 Task: Send an email with the signature Dillon Turner with the subject 'Yearly report' and the message 'Could you please provide a status update on the delivery?' from softage.1@softage.net to softage.2@softage.net and softage.3@softage.net with CC to softage.4@softage.net
Action: Key pressed n
Screenshot: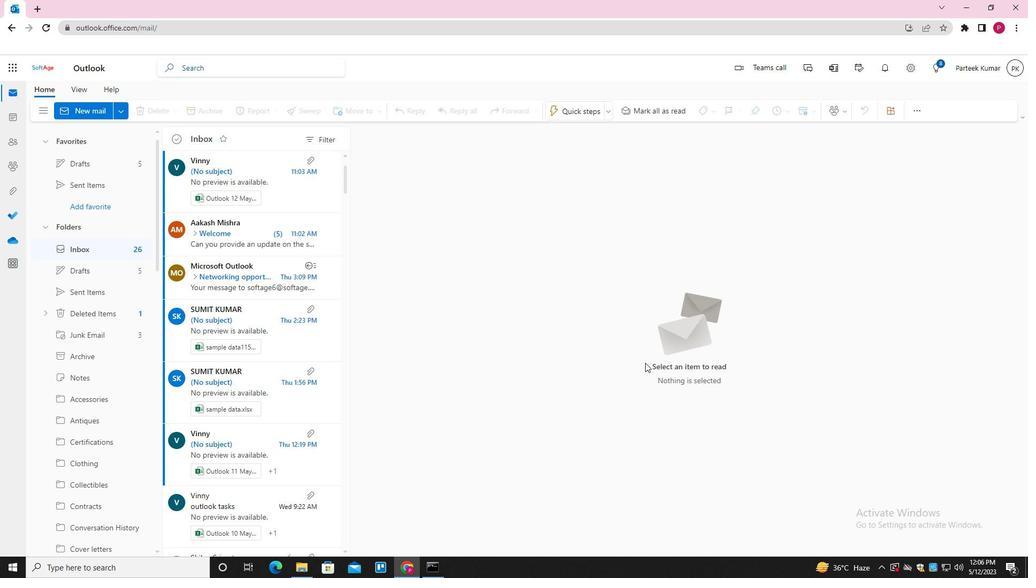 
Action: Mouse moved to (720, 107)
Screenshot: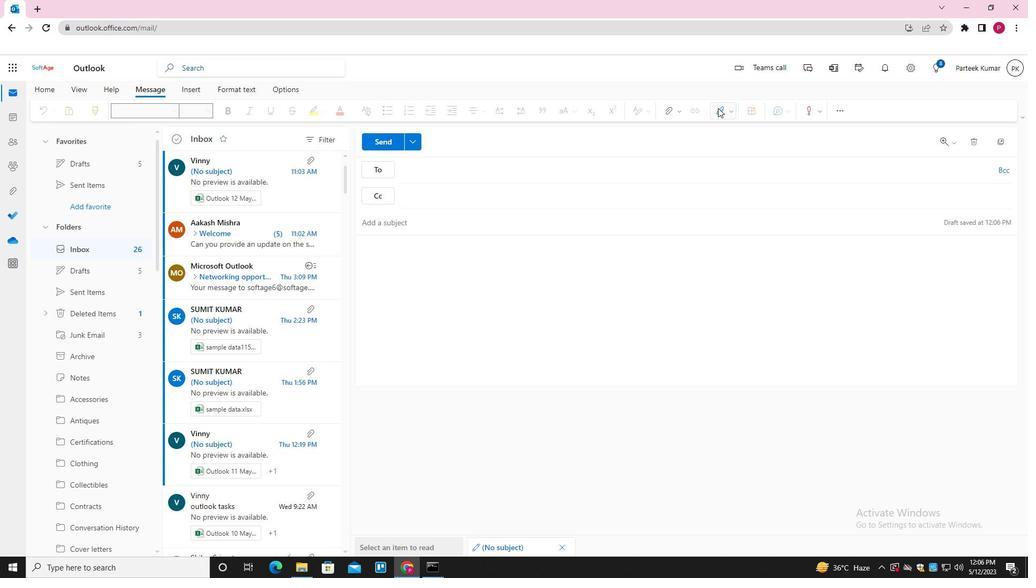 
Action: Mouse pressed left at (720, 107)
Screenshot: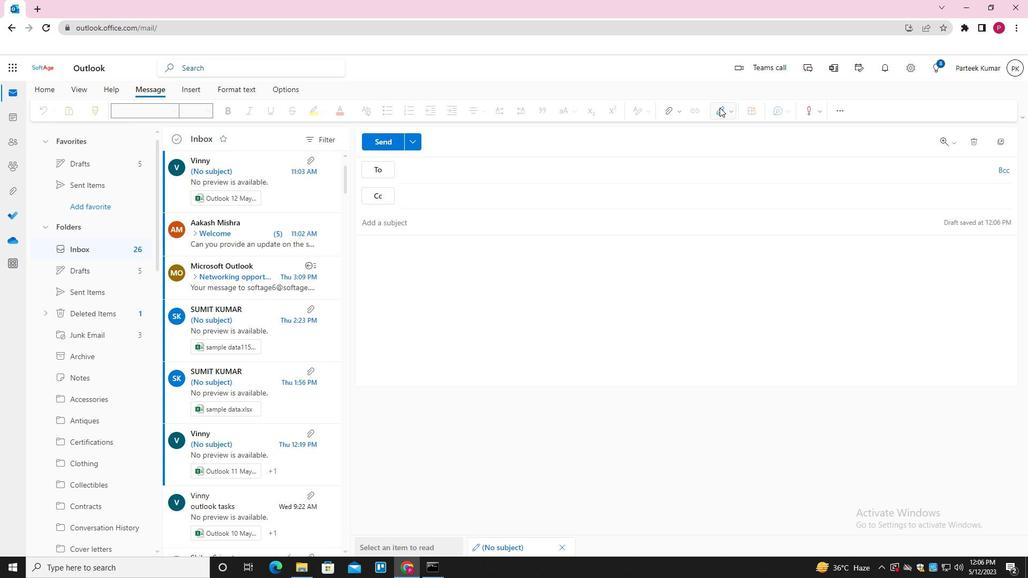 
Action: Mouse moved to (702, 155)
Screenshot: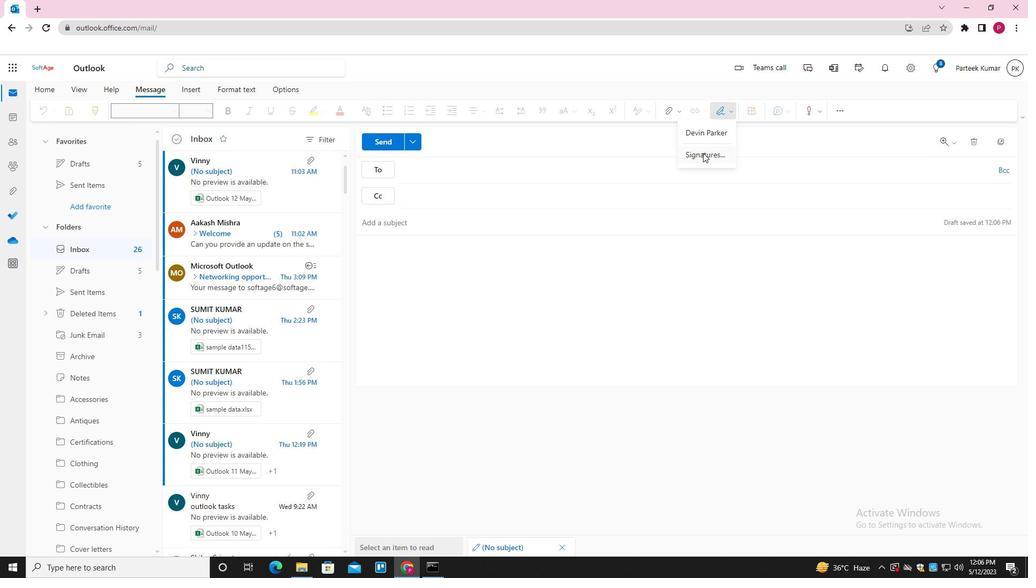 
Action: Mouse pressed left at (702, 155)
Screenshot: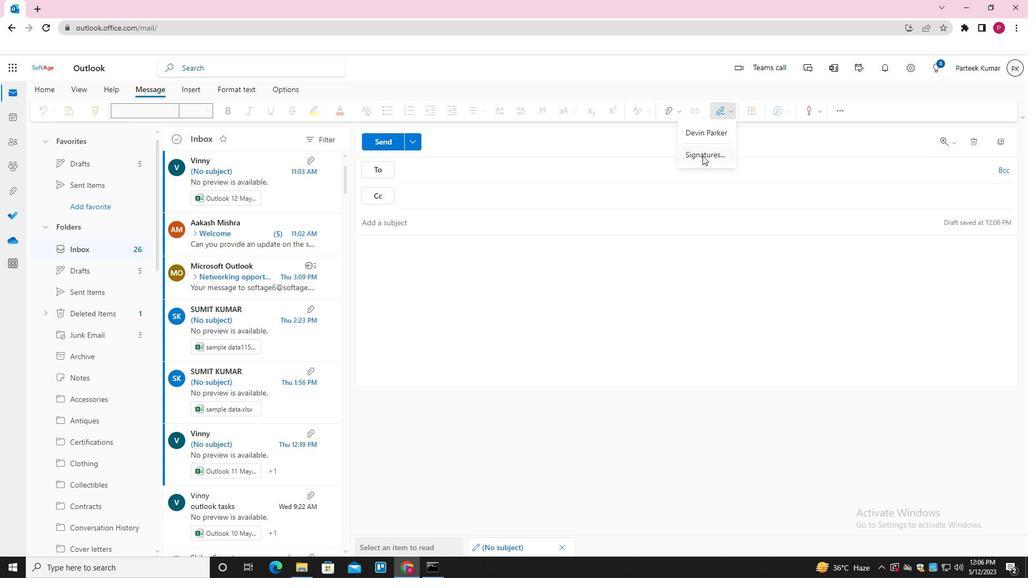 
Action: Mouse moved to (725, 201)
Screenshot: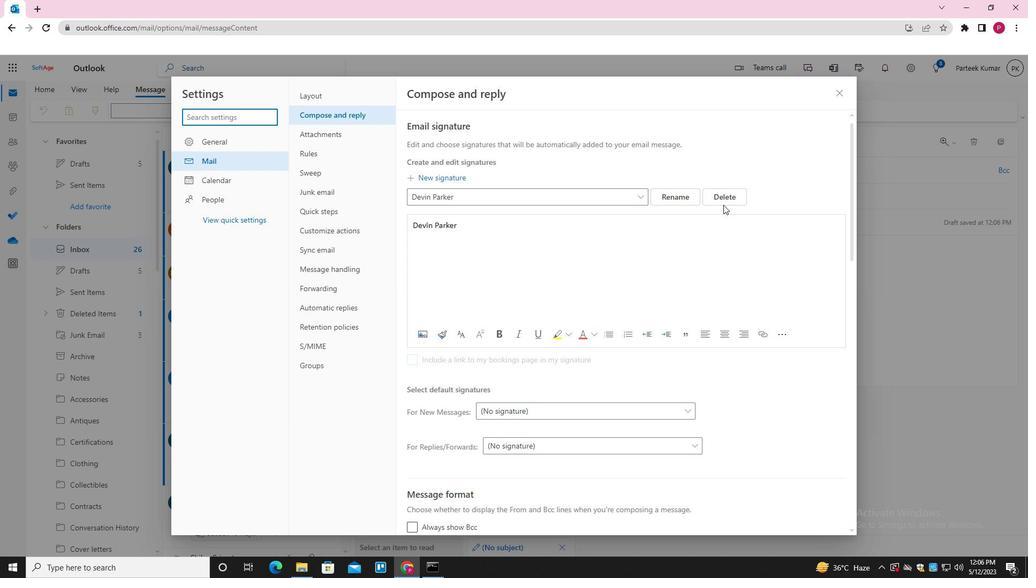 
Action: Mouse pressed left at (725, 201)
Screenshot: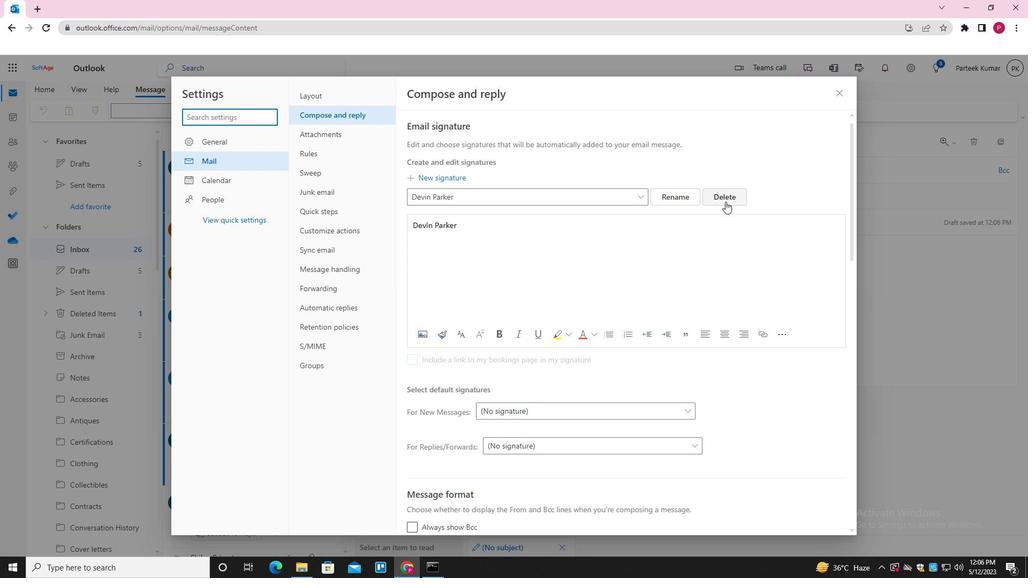 
Action: Mouse moved to (684, 197)
Screenshot: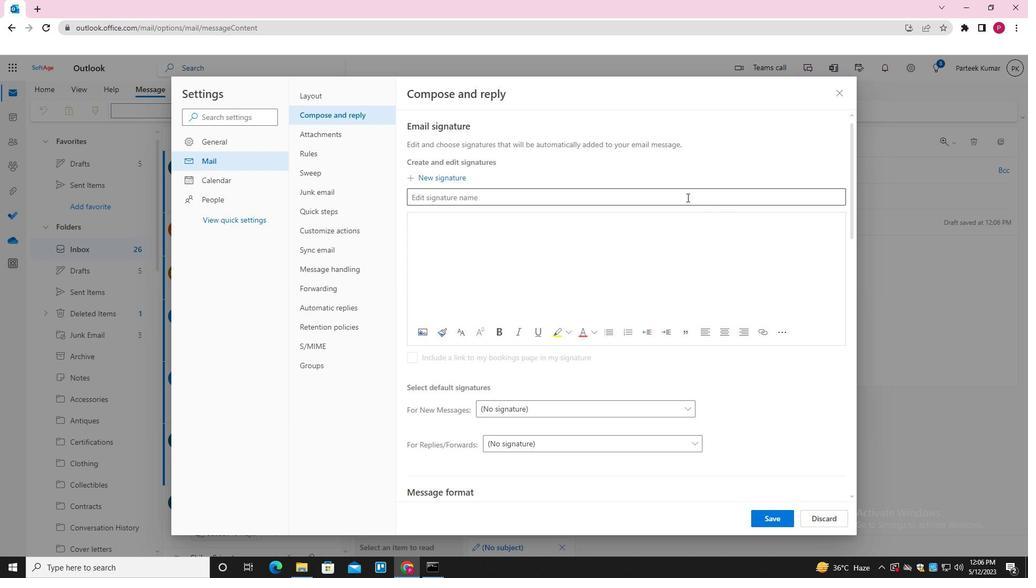 
Action: Mouse pressed left at (684, 197)
Screenshot: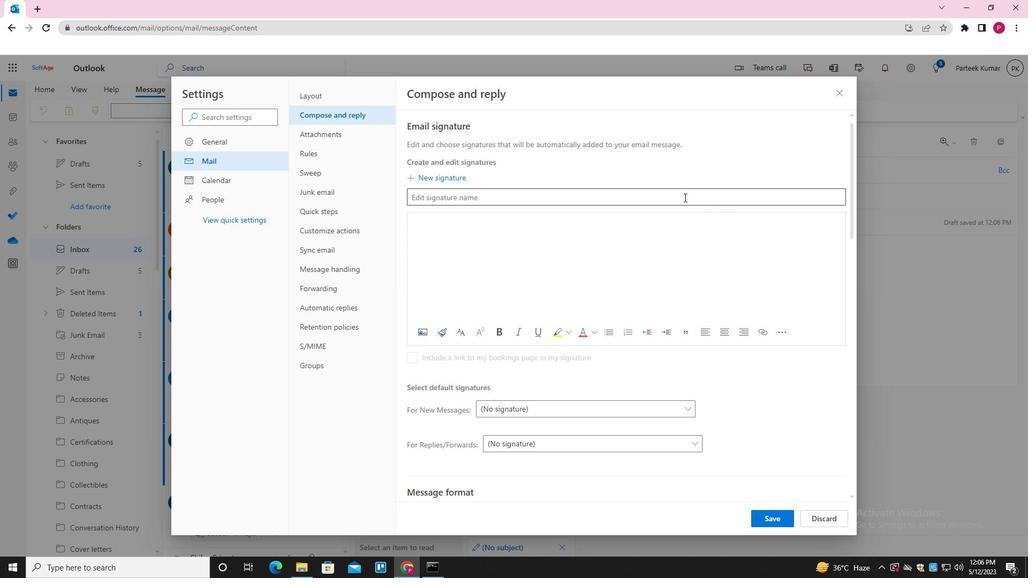 
Action: Key pressed <Key.shift>DILLON<Key.space><Key.shift><Key.shift><Key.shift><Key.shift><Key.shift><Key.shift>TURNER<Key.tab><Key.shift>DILLON<Key.space><Key.shift>TURNER
Screenshot: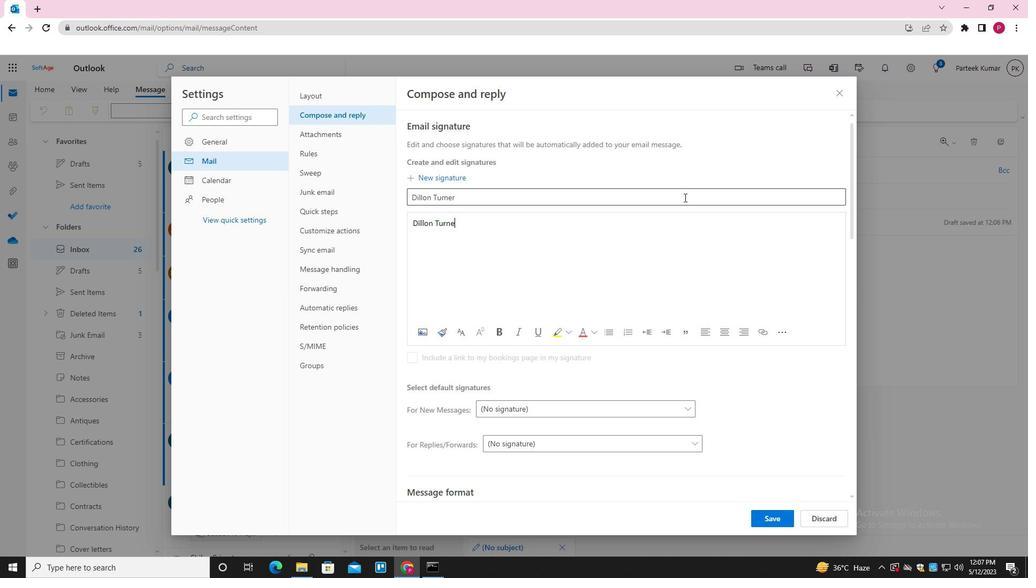 
Action: Mouse moved to (768, 520)
Screenshot: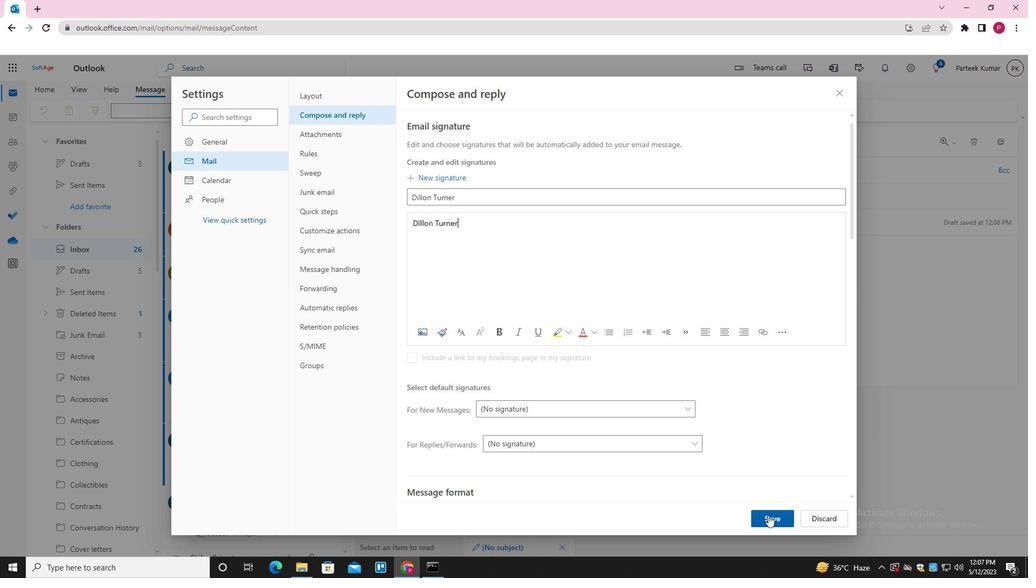 
Action: Mouse pressed left at (768, 520)
Screenshot: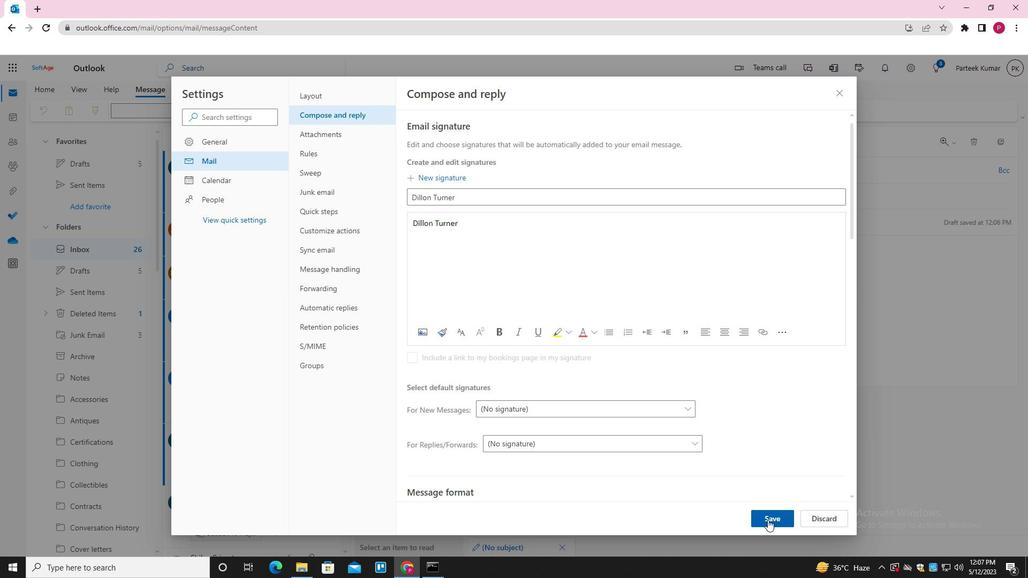 
Action: Mouse moved to (838, 88)
Screenshot: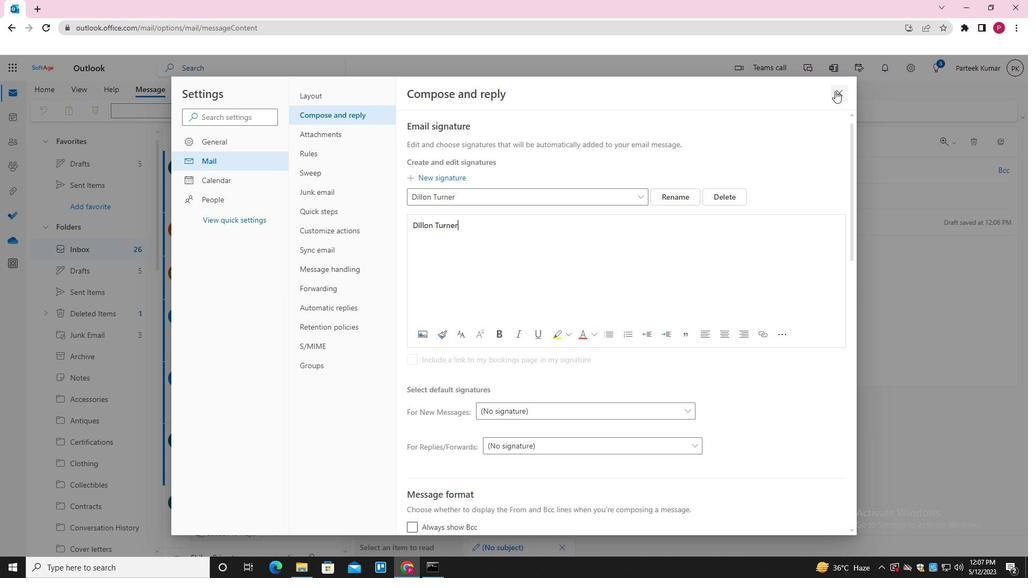 
Action: Mouse pressed left at (838, 88)
Screenshot: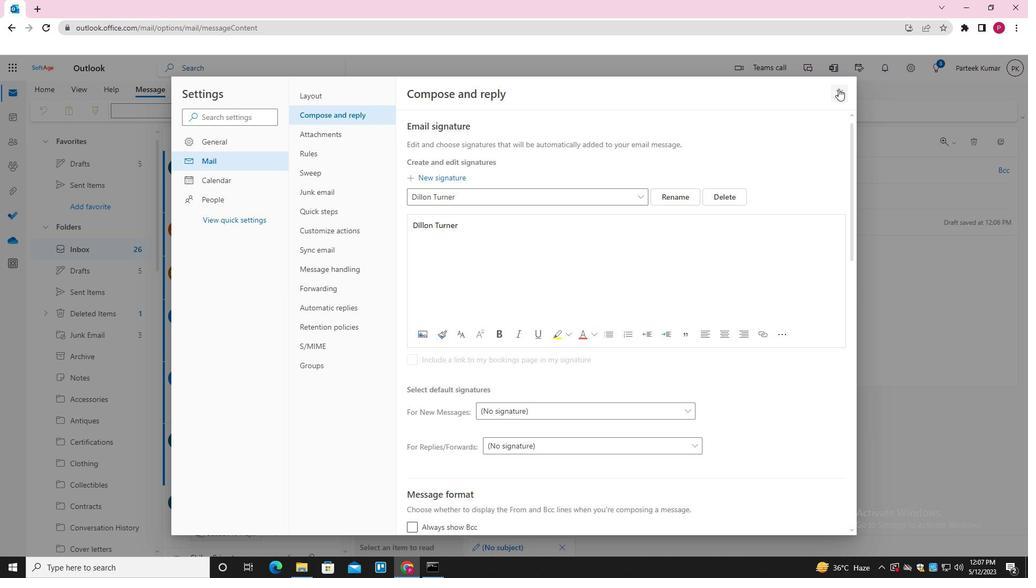 
Action: Mouse moved to (511, 259)
Screenshot: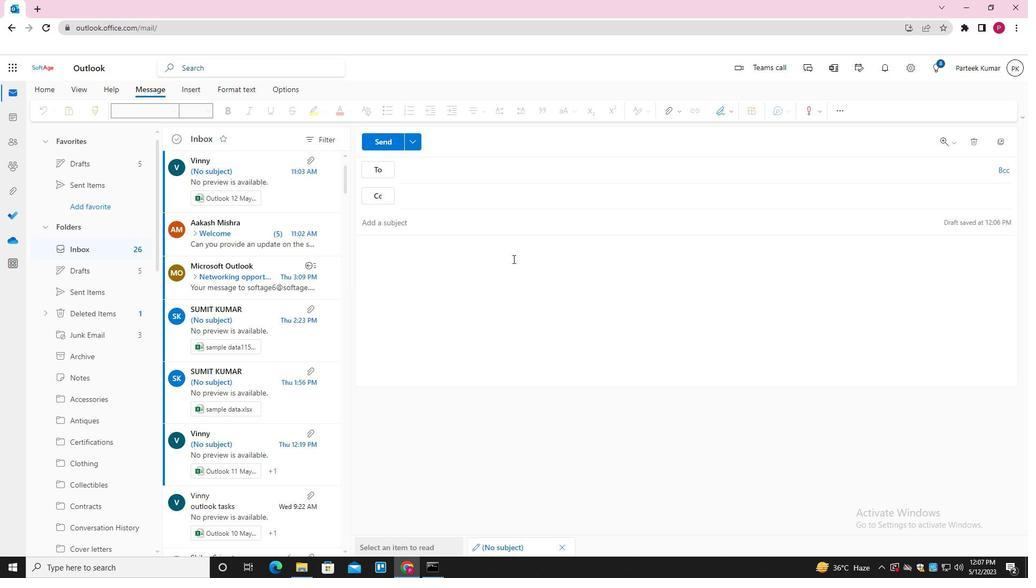 
Action: Mouse pressed left at (511, 259)
Screenshot: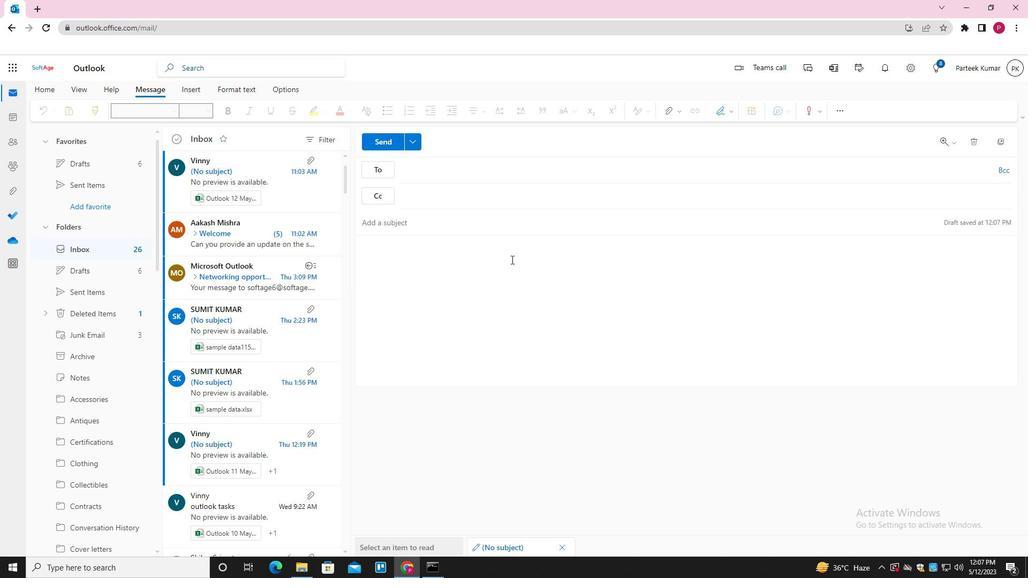 
Action: Mouse moved to (719, 110)
Screenshot: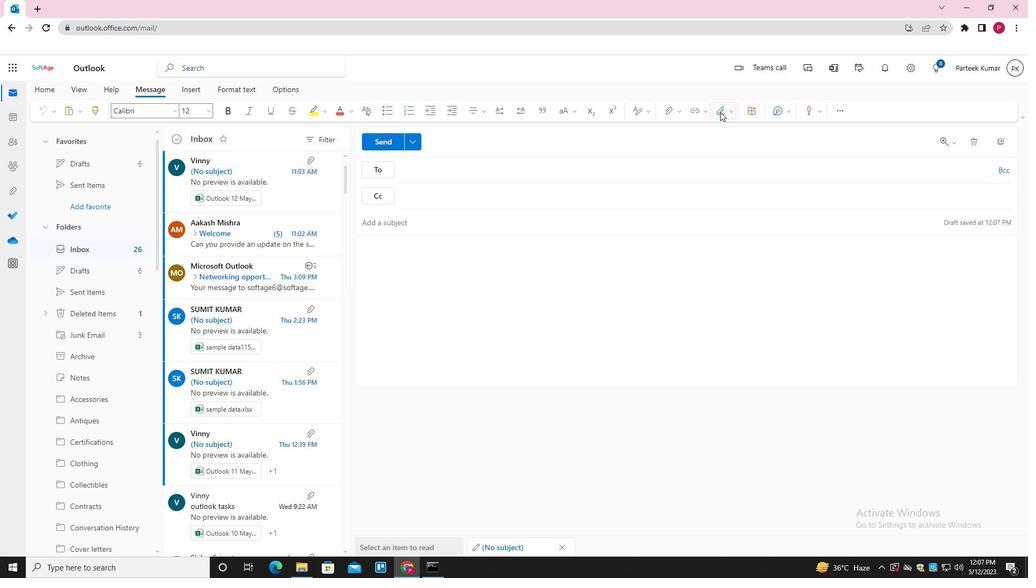 
Action: Mouse pressed left at (719, 110)
Screenshot: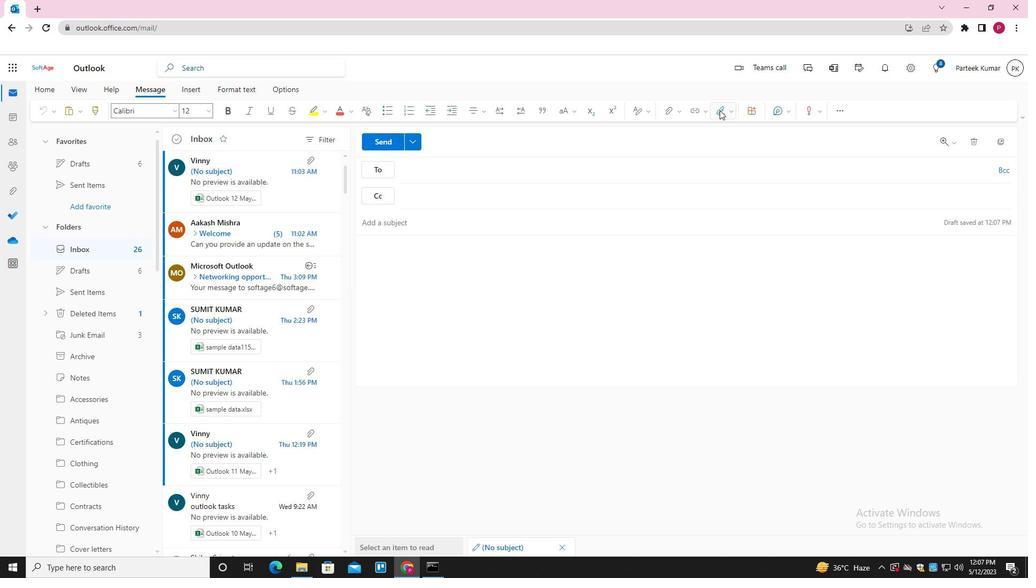 
Action: Mouse moved to (710, 132)
Screenshot: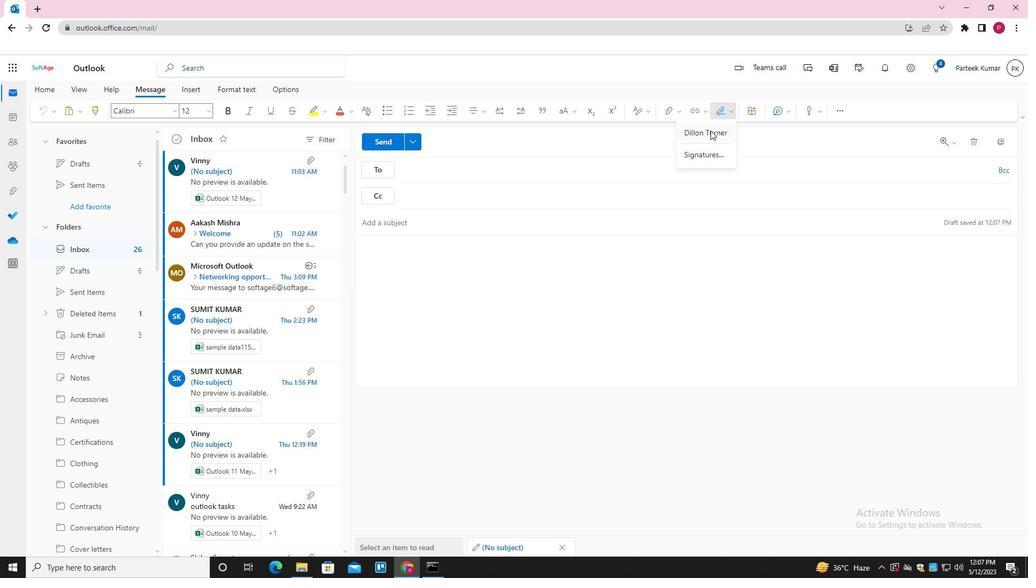 
Action: Mouse pressed left at (710, 132)
Screenshot: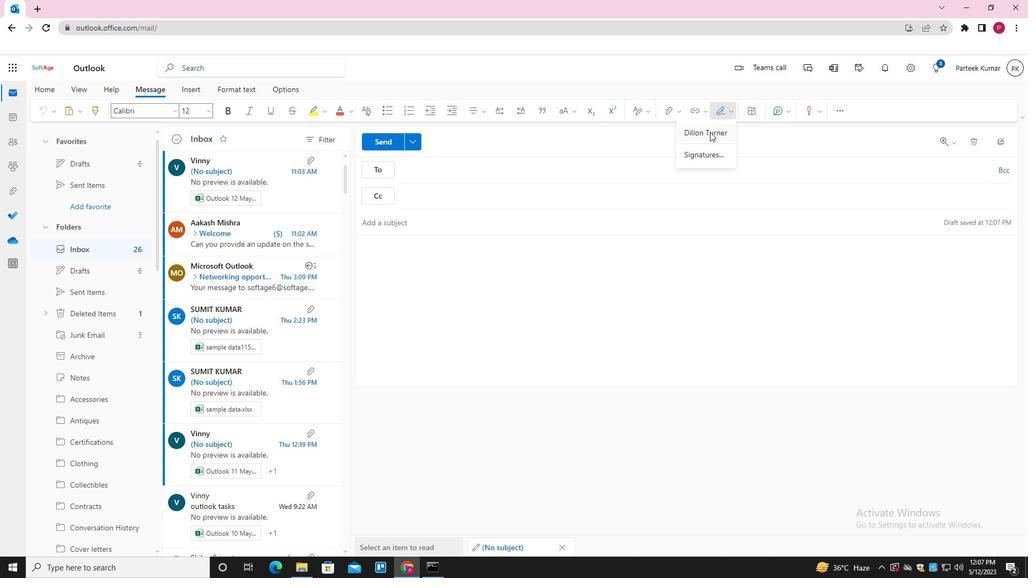 
Action: Mouse moved to (436, 220)
Screenshot: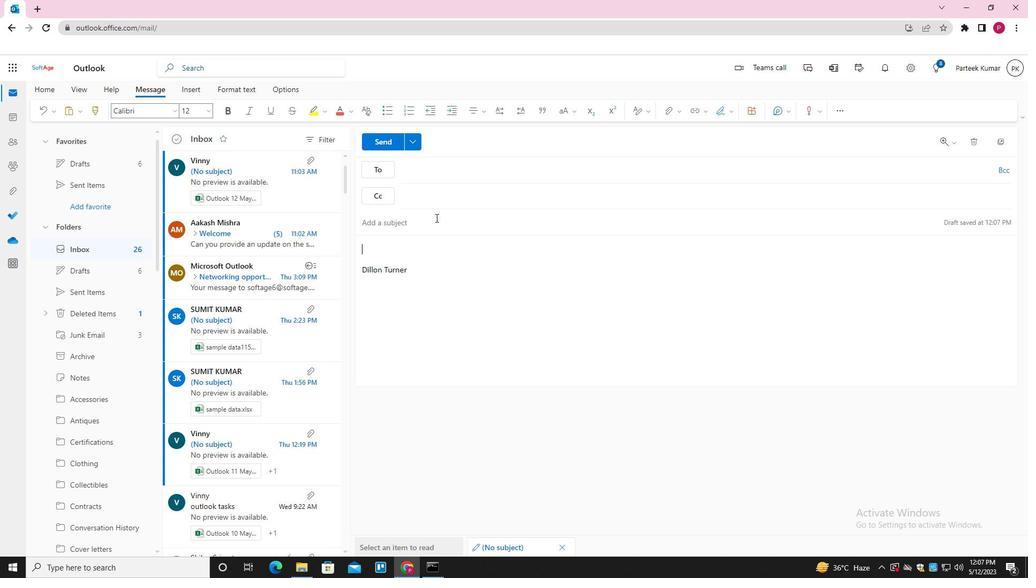 
Action: Mouse pressed left at (436, 220)
Screenshot: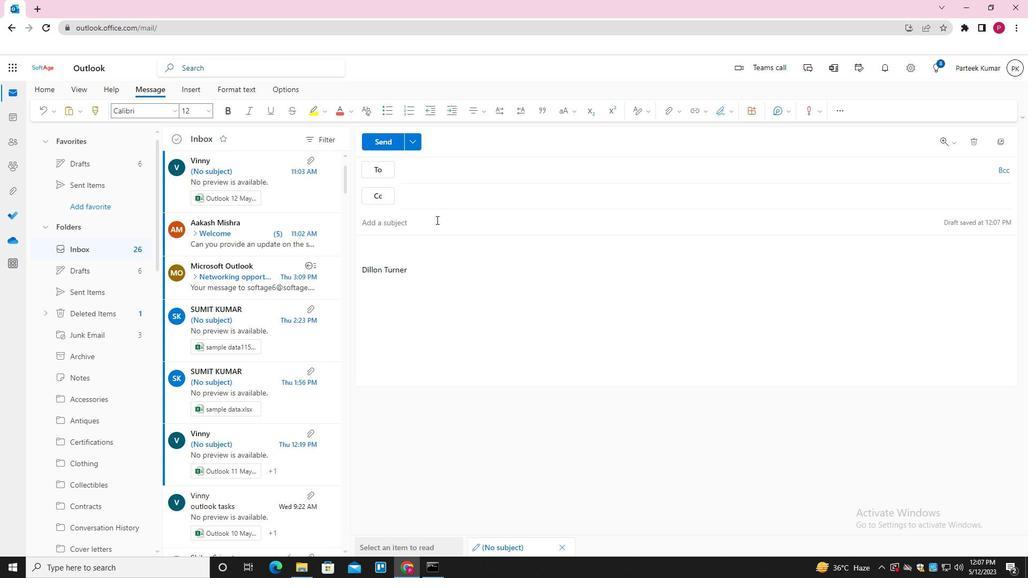 
Action: Key pressed <Key.shift>YEARLY<Key.space>REPORT<Key.tab><Key.shift_r>COULD<Key.space>YOU<Key.space>PLEASE<Key.space>PROVIDE<Key.space>A<Key.space>STATUS<Key.space>UPDATE<Key.space>ON<Key.space>THE<Key.space>DELIVERY<Key.shift_r>?
Screenshot: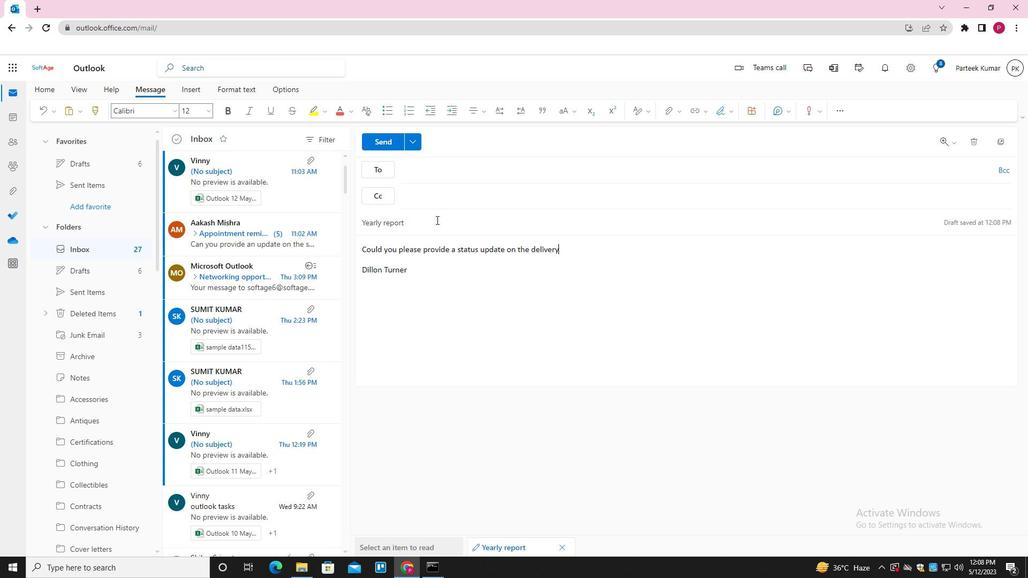 
Action: Mouse moved to (475, 170)
Screenshot: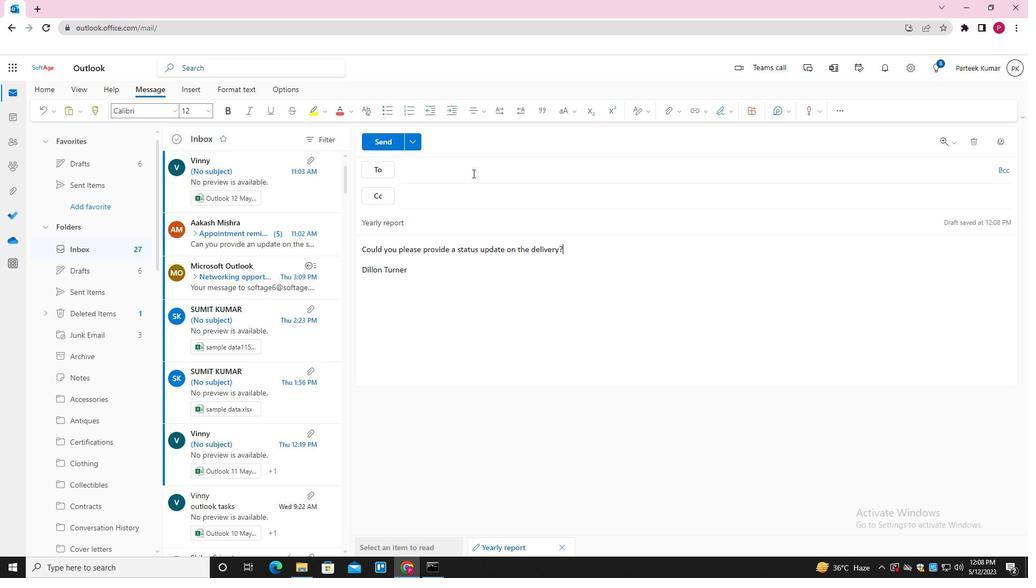 
Action: Mouse pressed left at (475, 170)
Screenshot: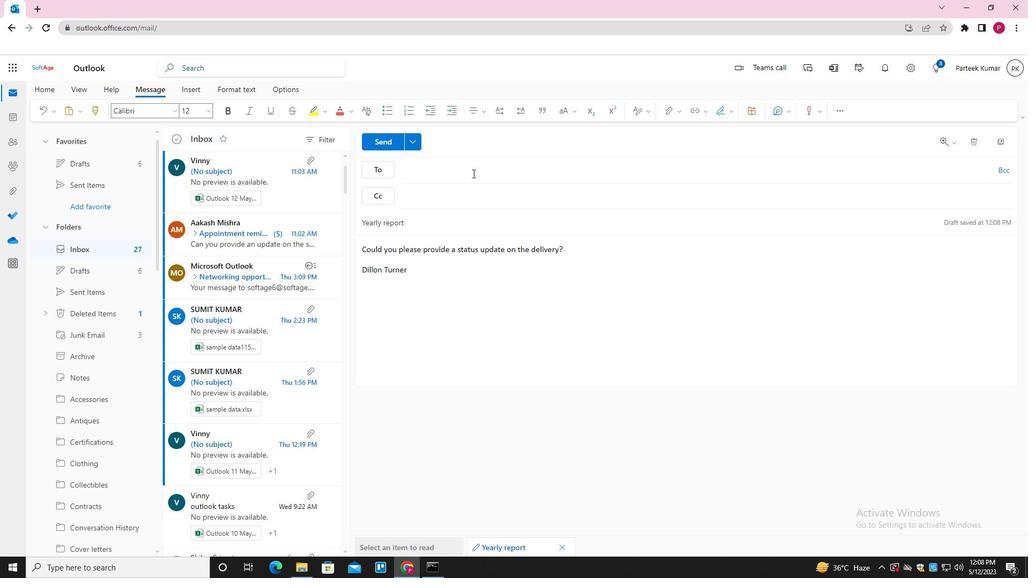 
Action: Key pressed SOFTAGE.2<Key.shift>@SOFTAGE,SOFTAGE.3<Key.shift>@SOFTAGE.<Key.enter><Key.tab>SOFTAGE.4<Key.shift>@SOFTAGE.<Key.enter>
Screenshot: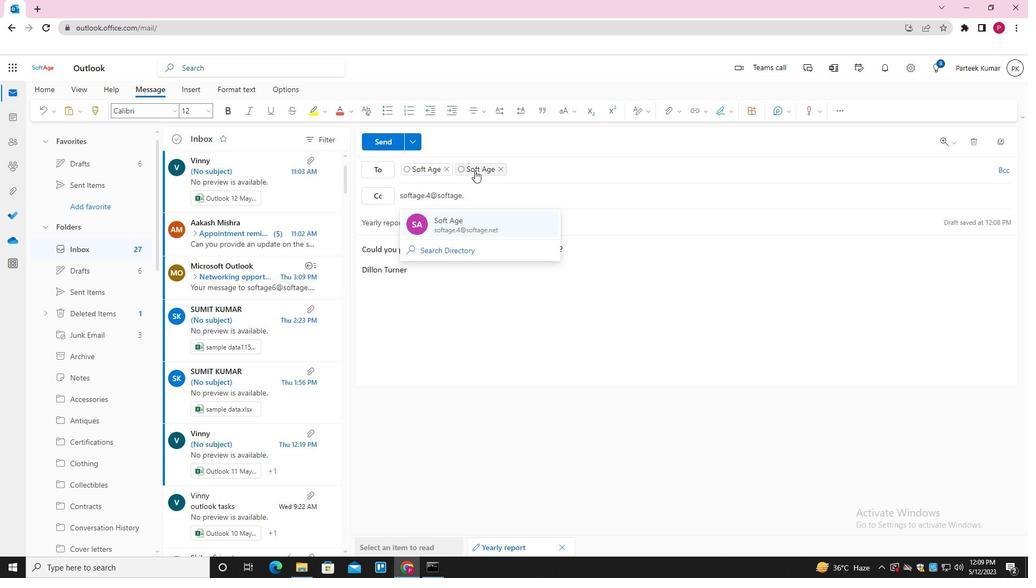
Action: Mouse moved to (388, 144)
Screenshot: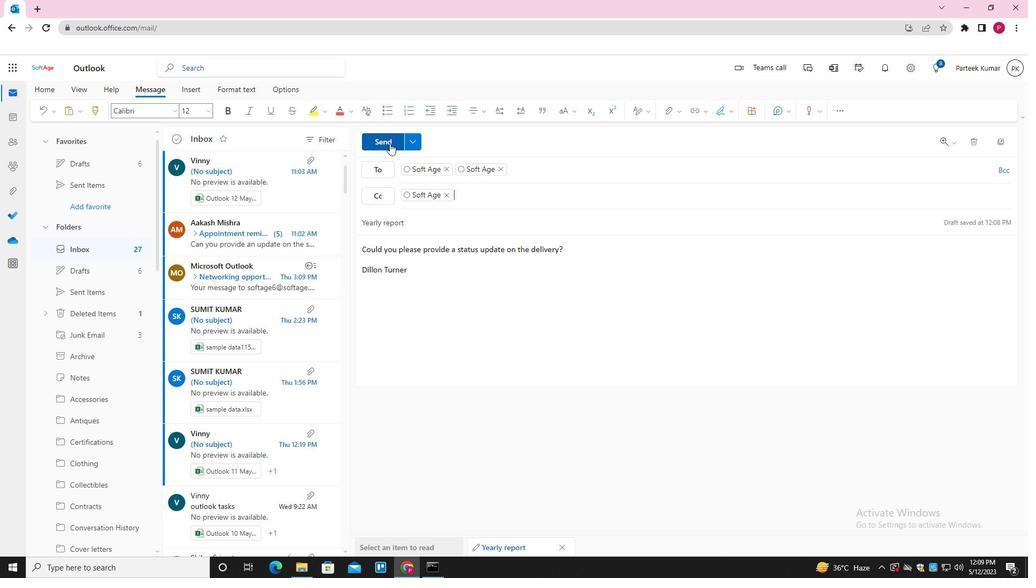 
Action: Mouse pressed left at (388, 144)
Screenshot: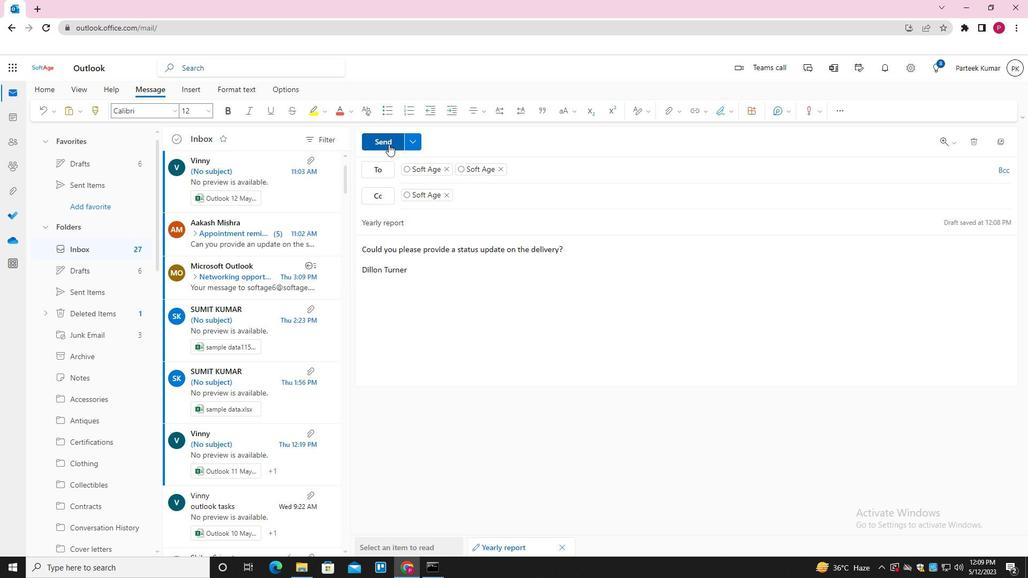 
Action: Mouse moved to (430, 233)
Screenshot: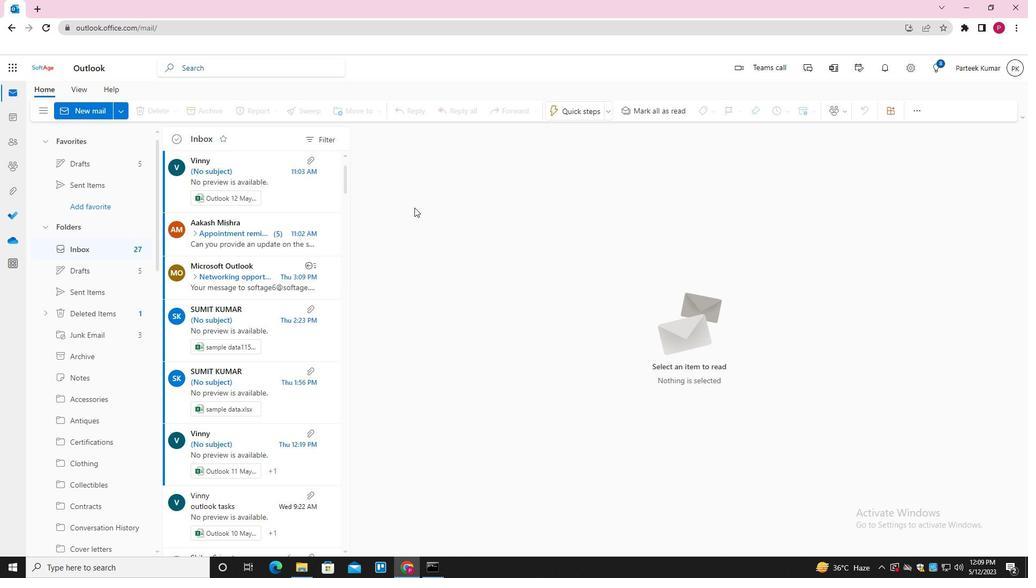 
